 Task: Create a section Automated Deployment Sprint and in the section, add a milestone Infrastructure Upgrades in the project Touchstone.
Action: Mouse moved to (132, 435)
Screenshot: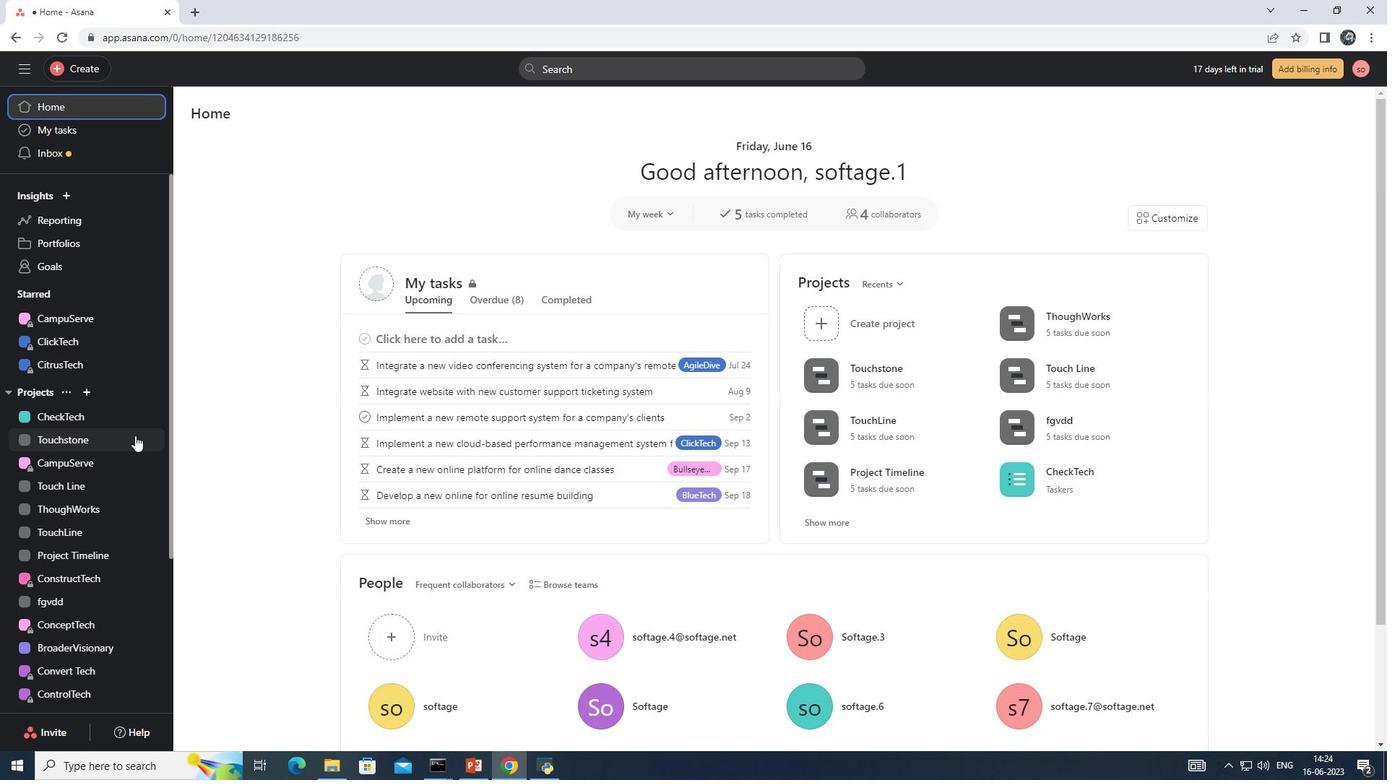 
Action: Mouse pressed left at (132, 435)
Screenshot: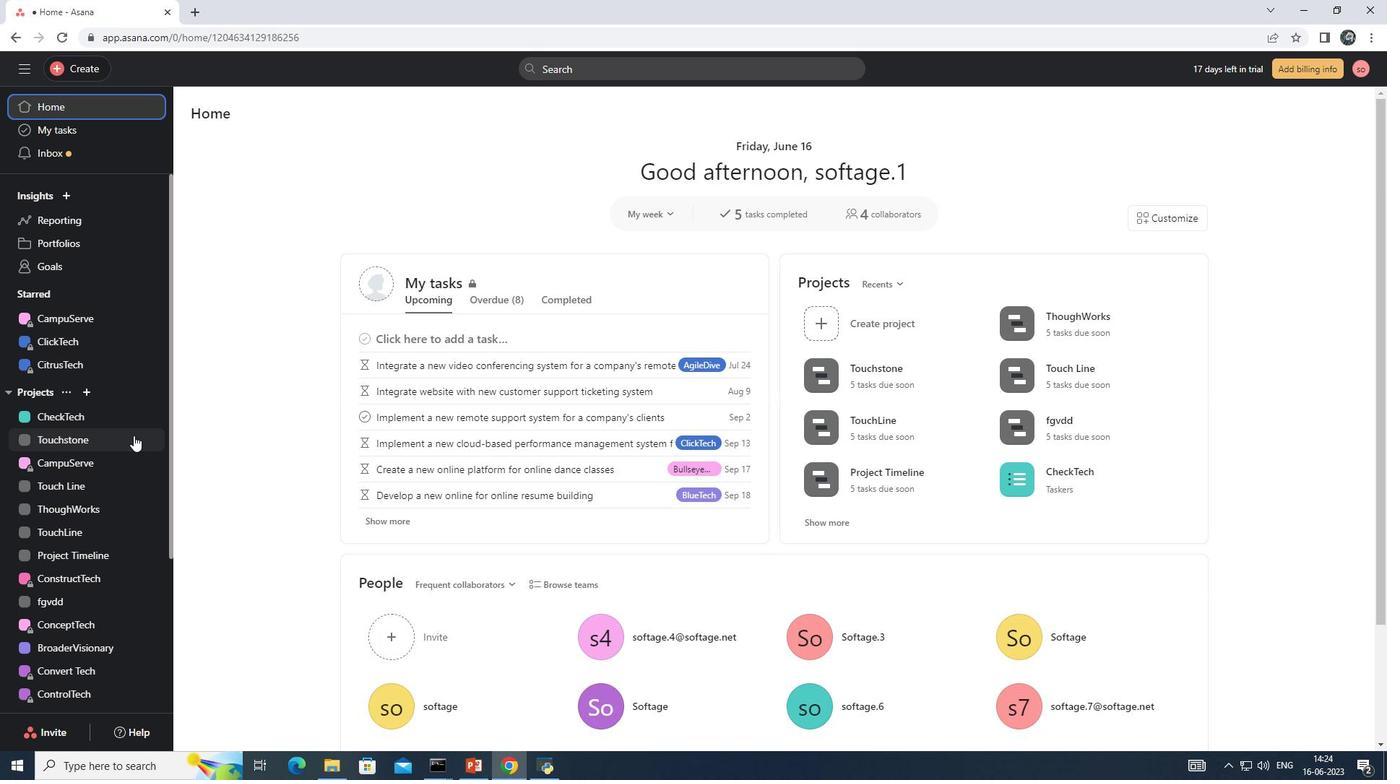 
Action: Mouse moved to (257, 176)
Screenshot: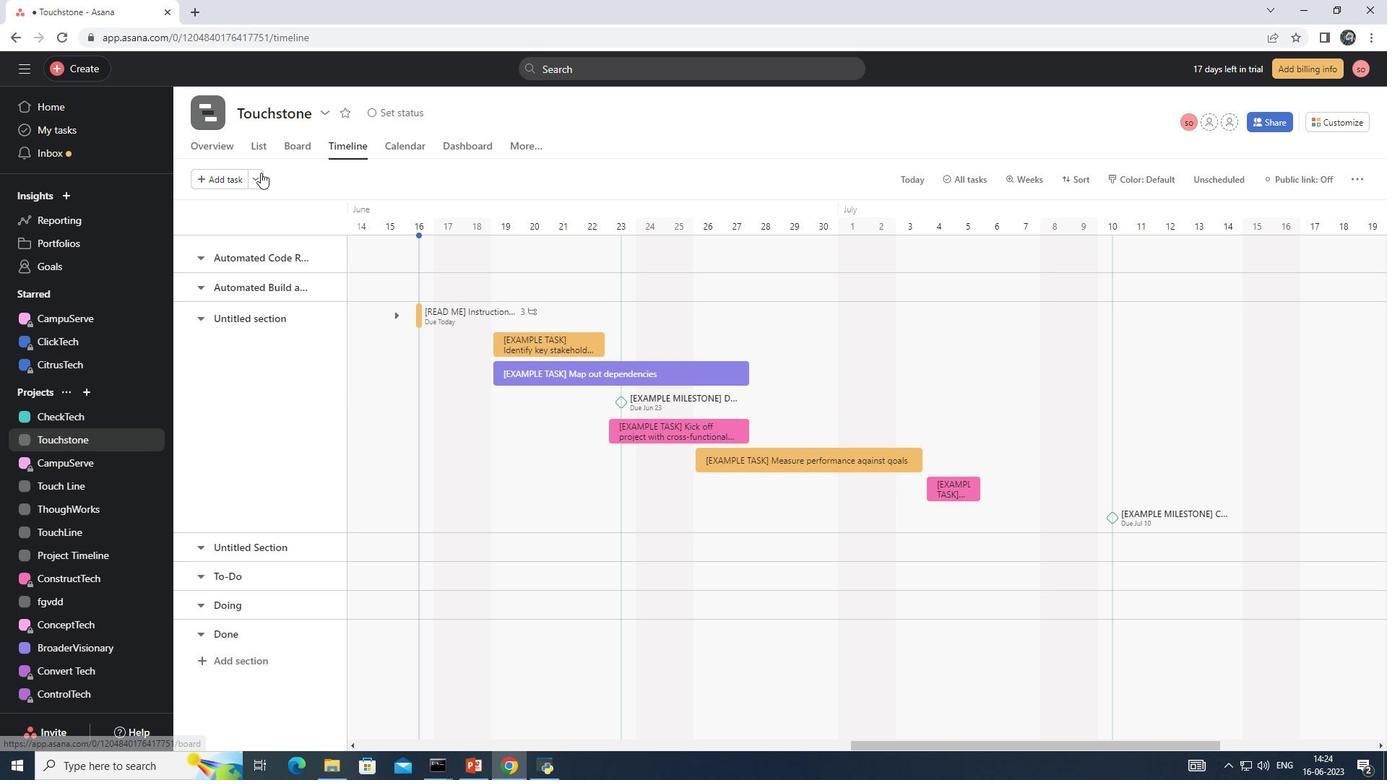 
Action: Mouse pressed left at (257, 176)
Screenshot: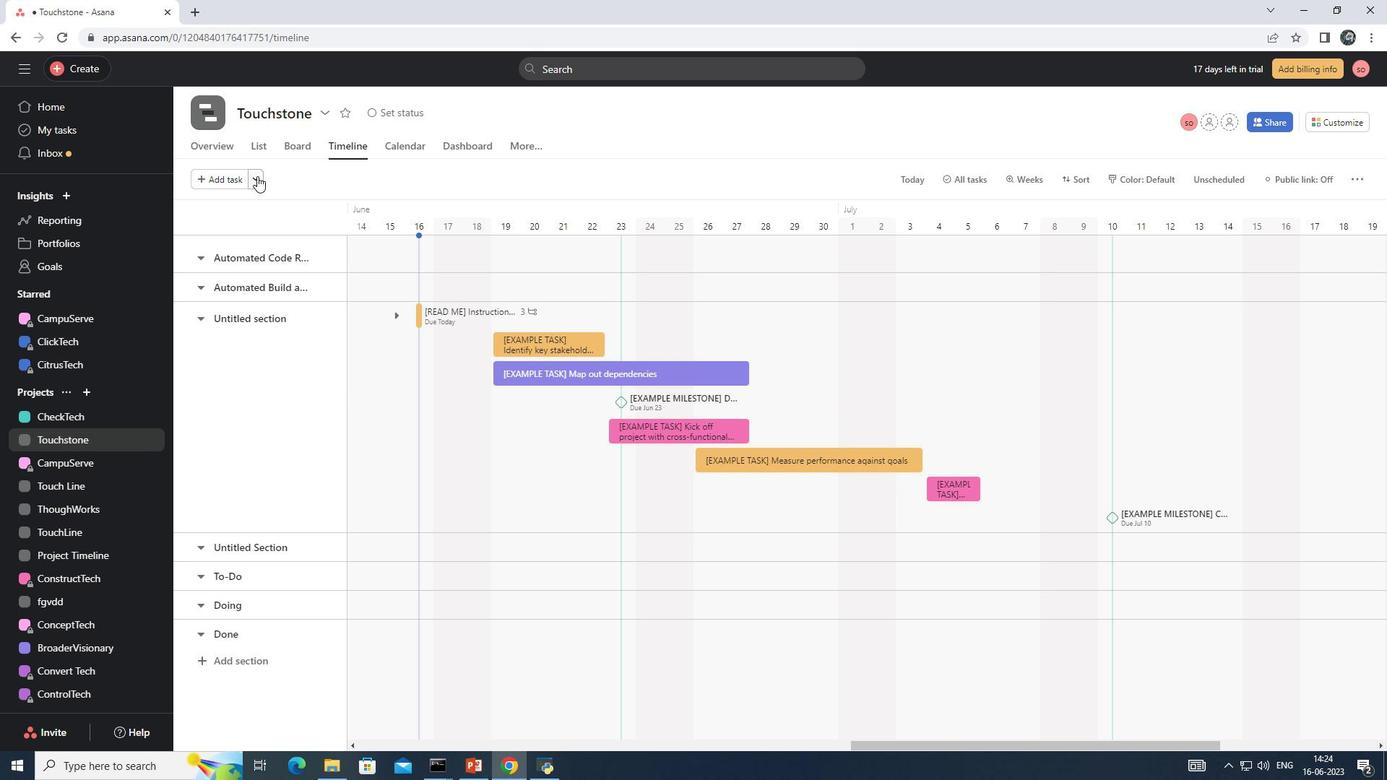 
Action: Mouse moved to (289, 204)
Screenshot: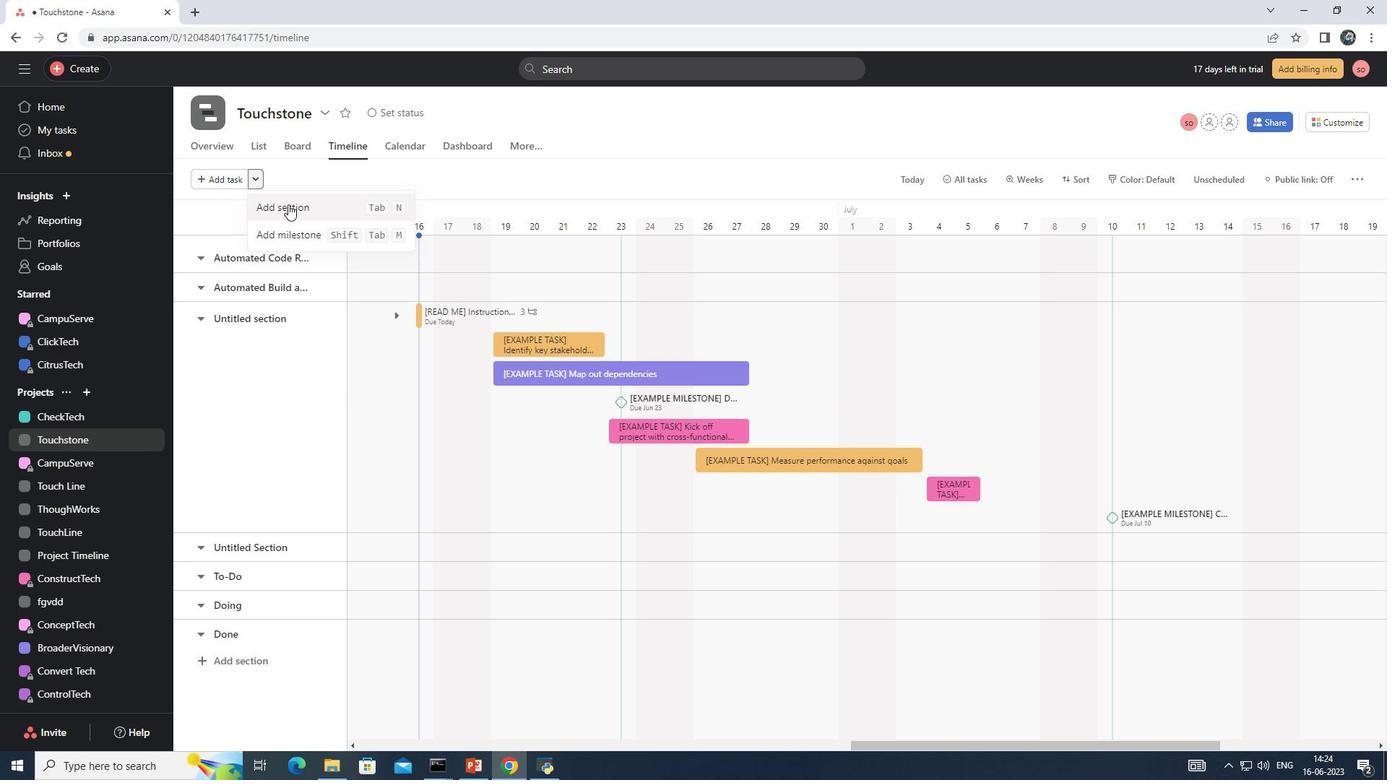 
Action: Mouse pressed left at (289, 204)
Screenshot: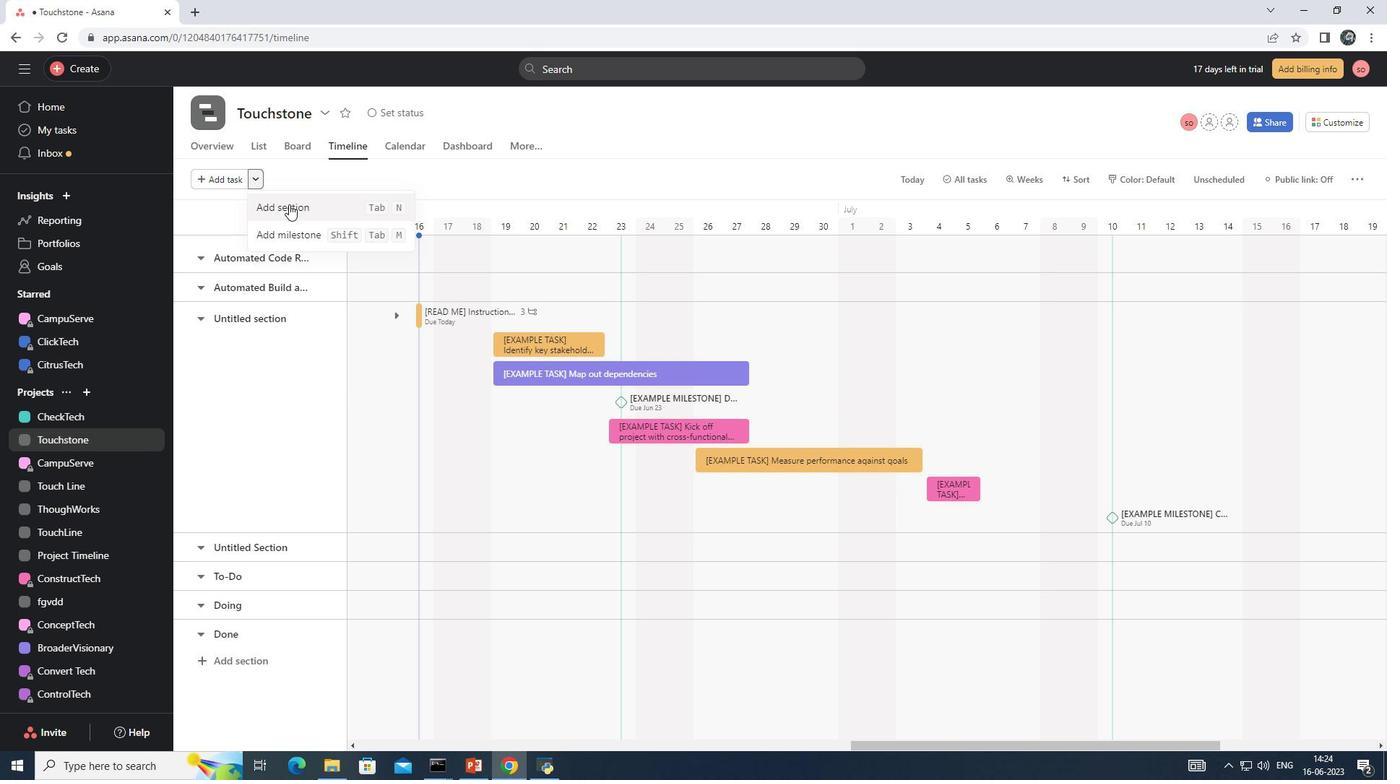 
Action: Mouse moved to (254, 143)
Screenshot: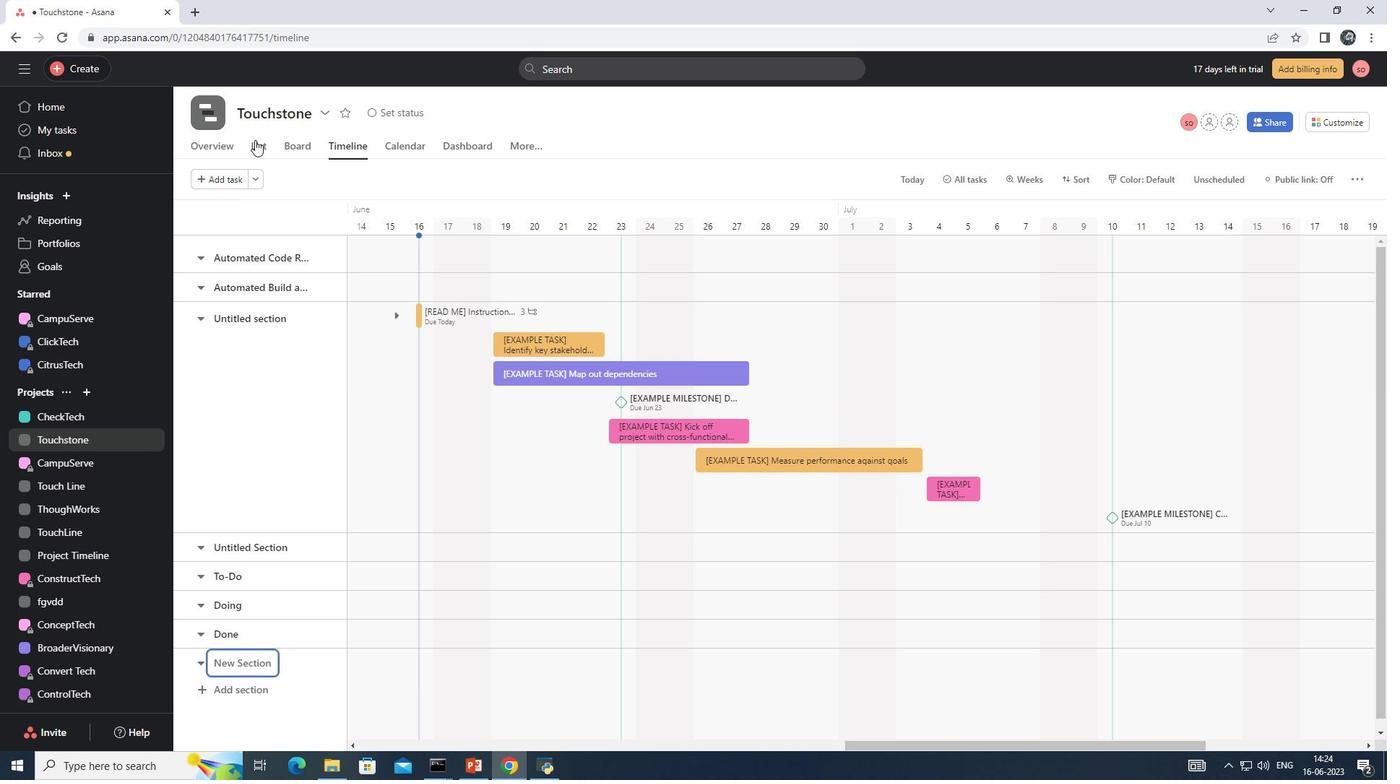 
Action: Mouse pressed left at (254, 143)
Screenshot: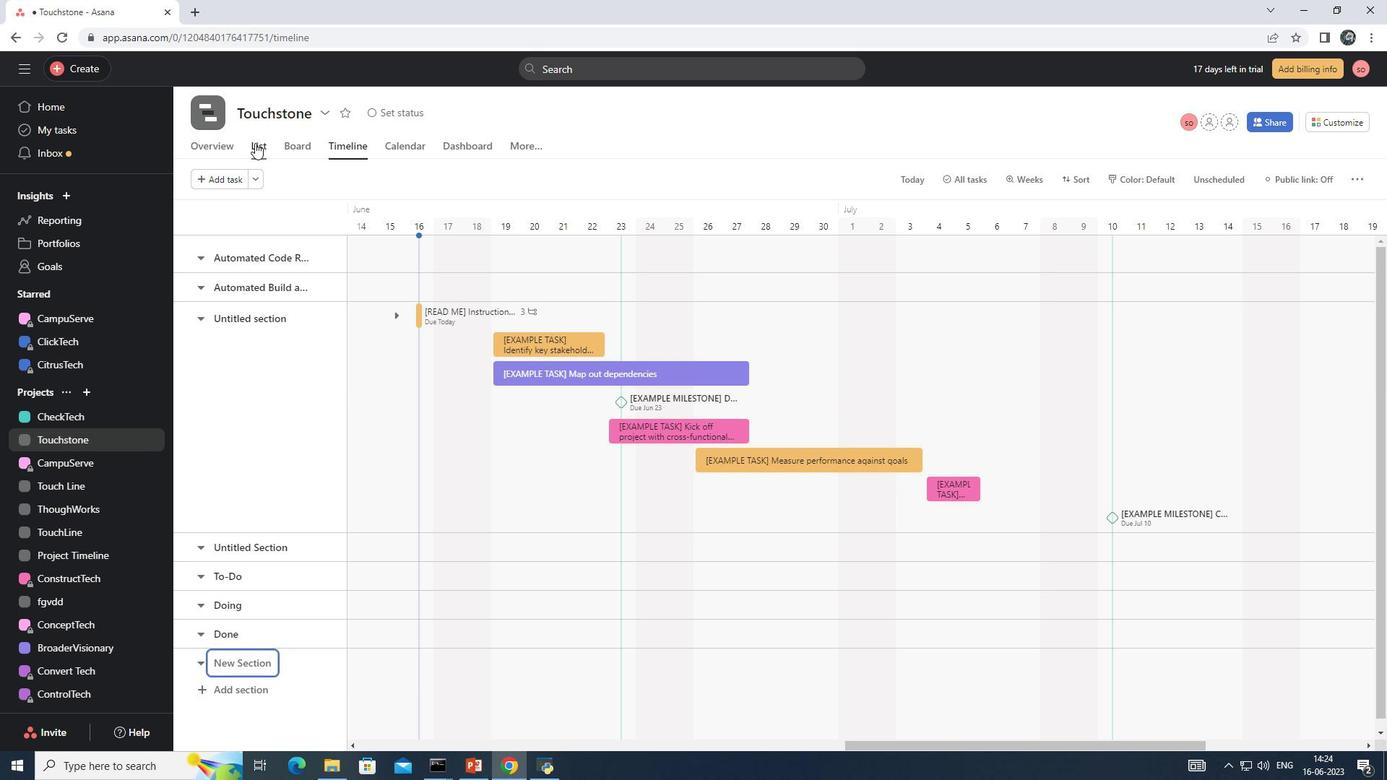 
Action: Mouse moved to (257, 174)
Screenshot: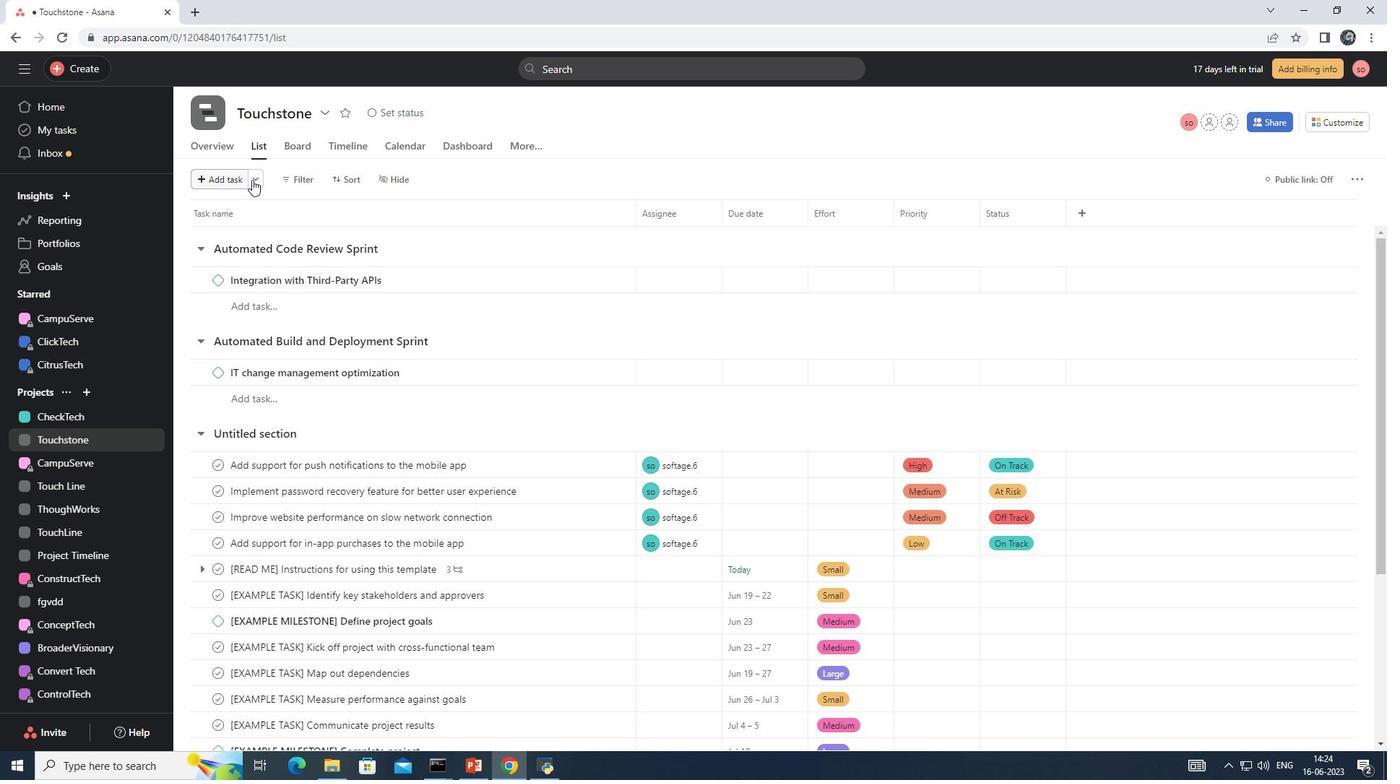 
Action: Mouse pressed left at (257, 174)
Screenshot: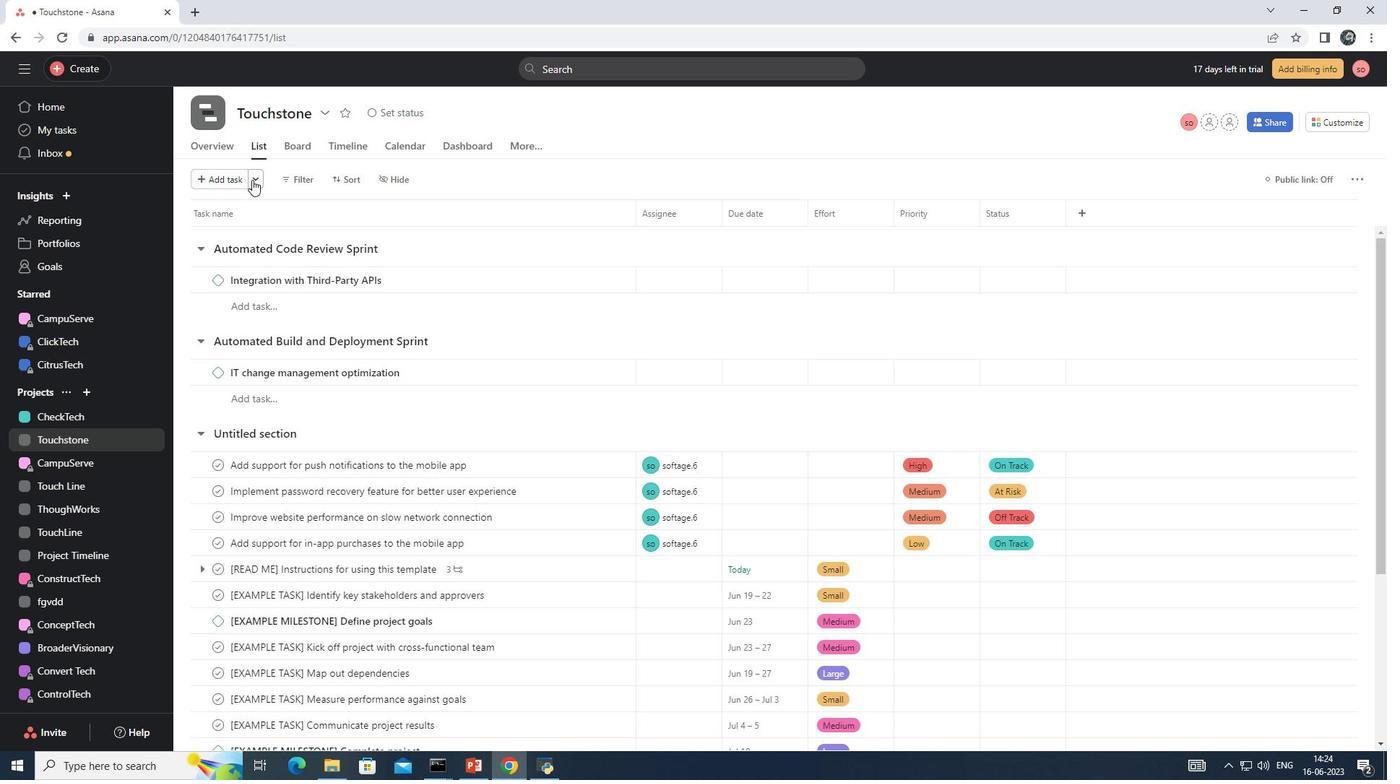 
Action: Mouse moved to (272, 207)
Screenshot: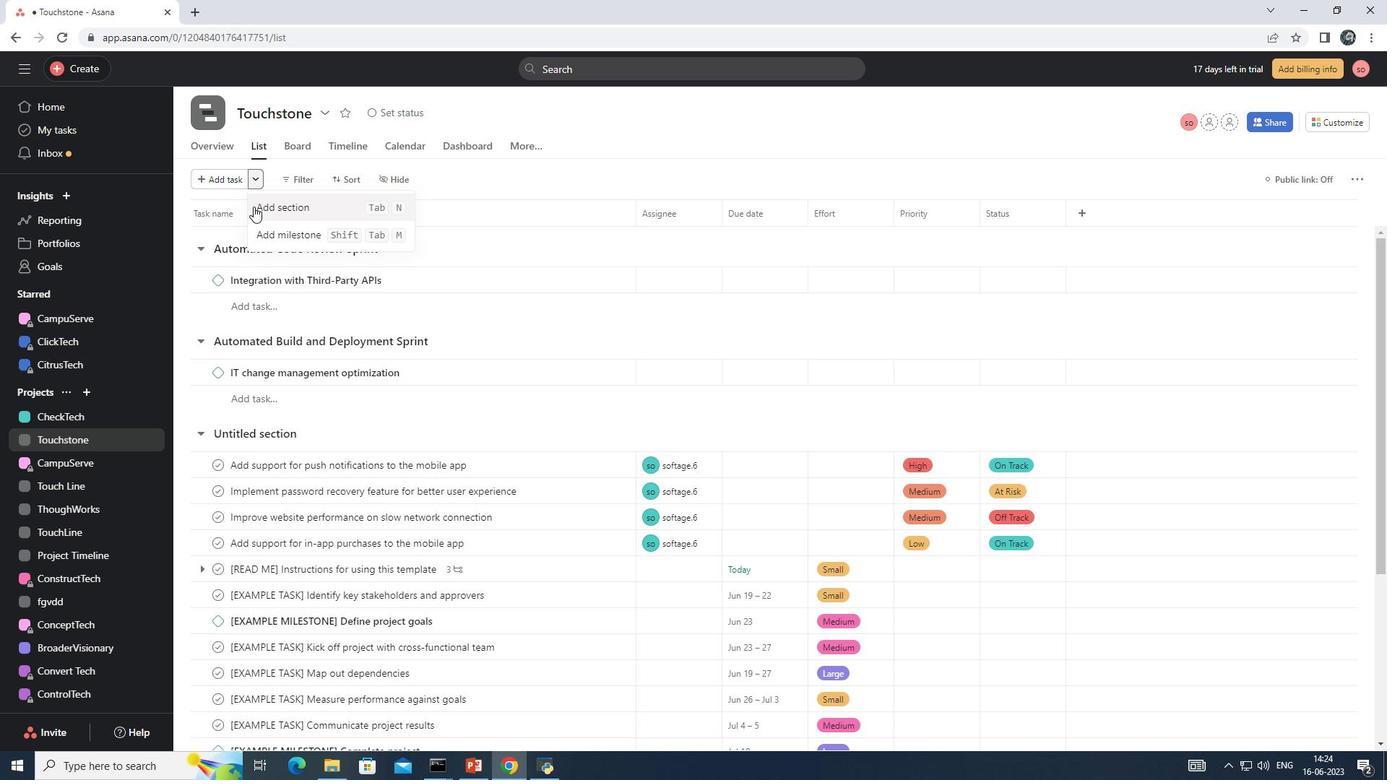 
Action: Mouse pressed left at (272, 207)
Screenshot: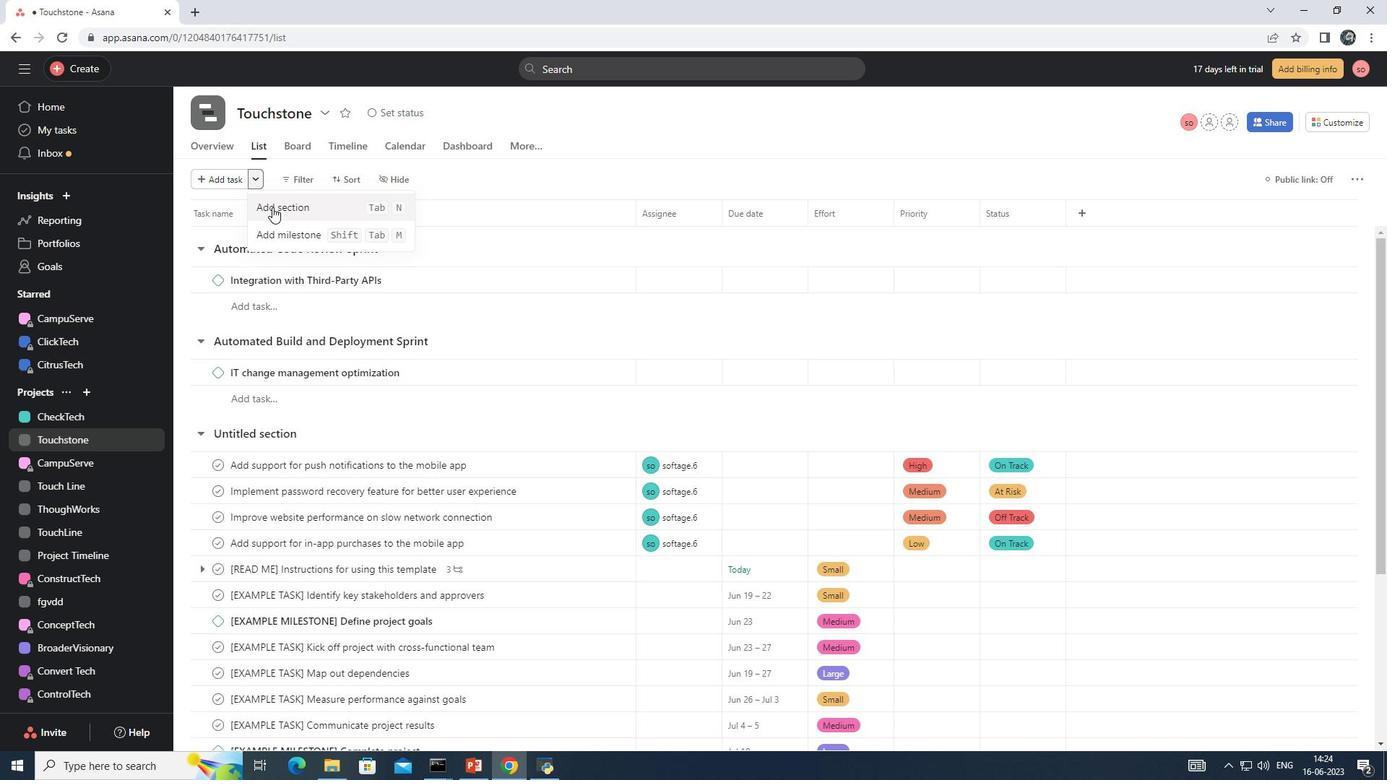 
Action: Mouse moved to (260, 249)
Screenshot: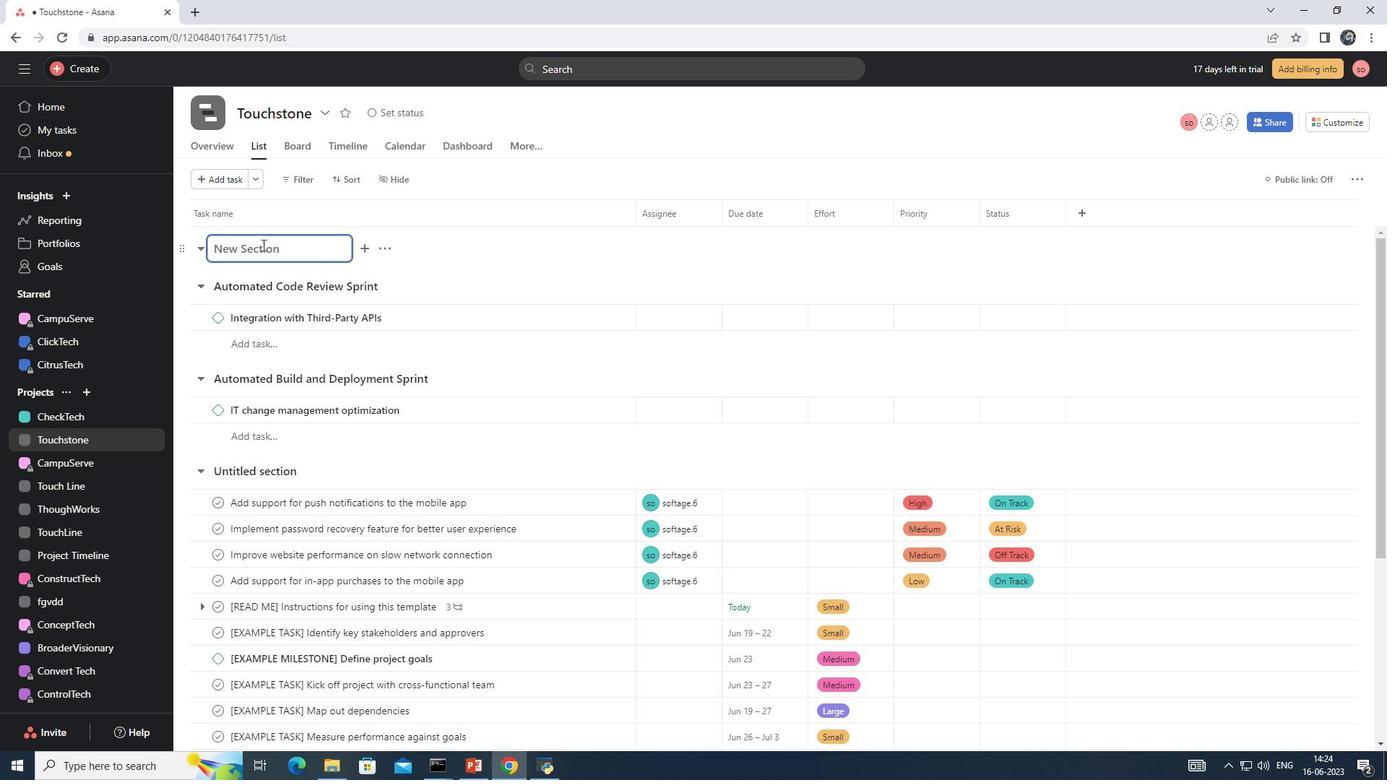 
Action: Key pressed <Key.shift>Autpmated<Key.space><Key.shift>Deployment<Key.space><Key.shift>Sprint
Screenshot: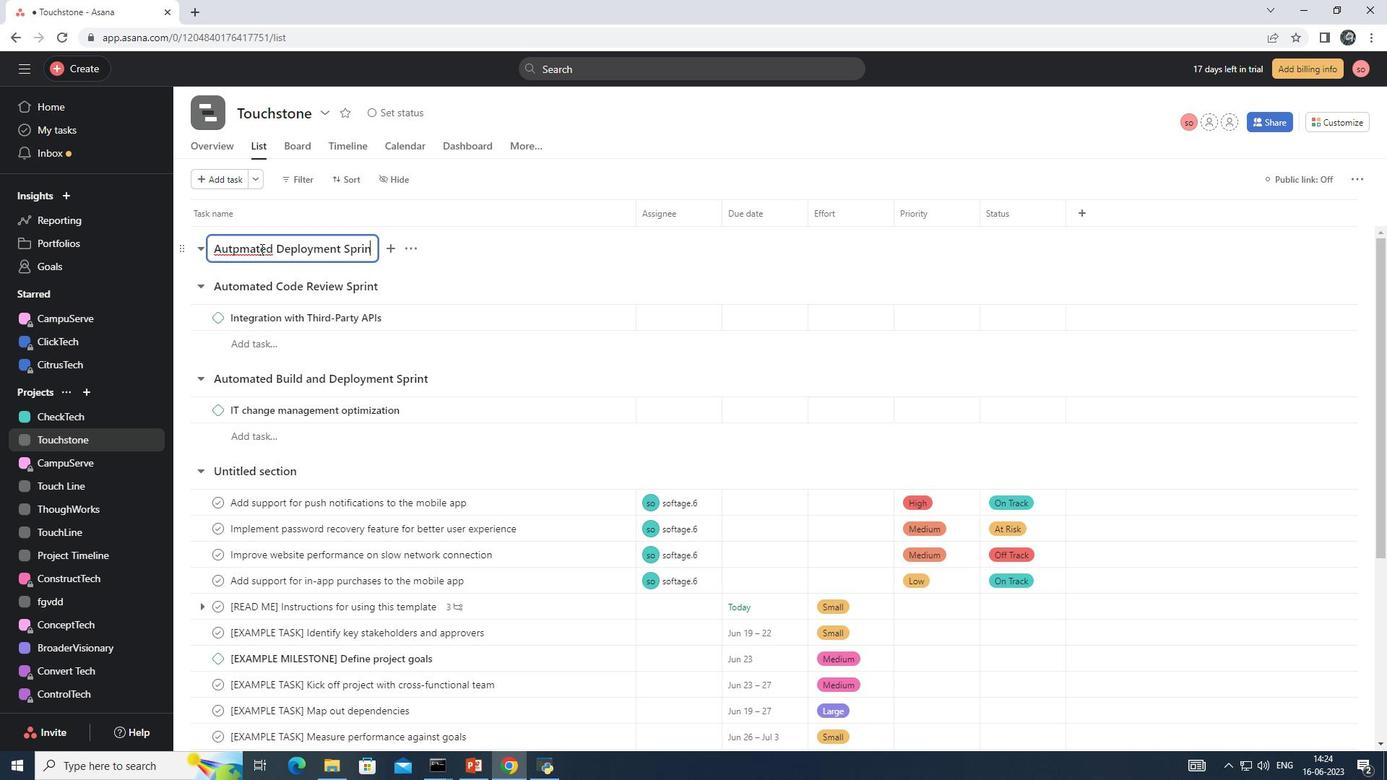 
Action: Mouse moved to (237, 249)
Screenshot: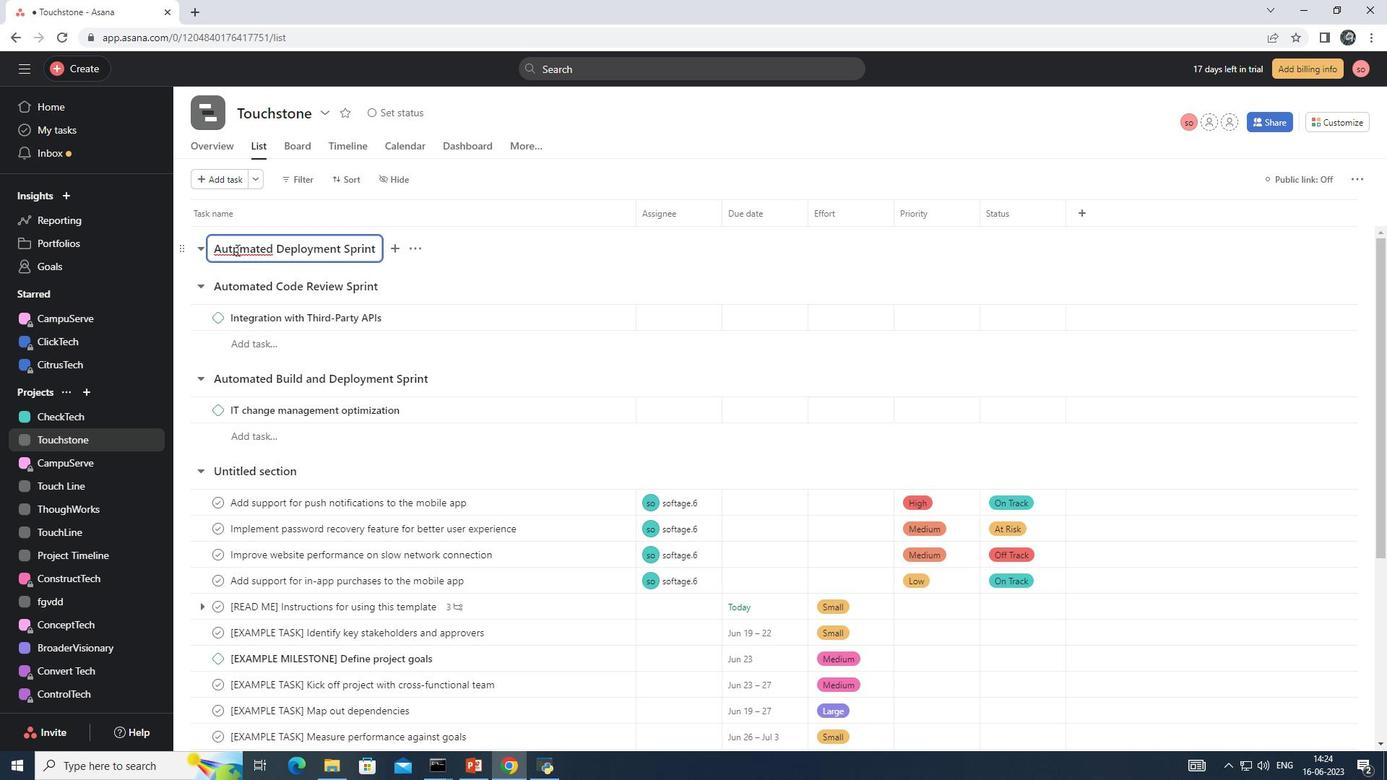 
Action: Mouse pressed left at (237, 249)
Screenshot: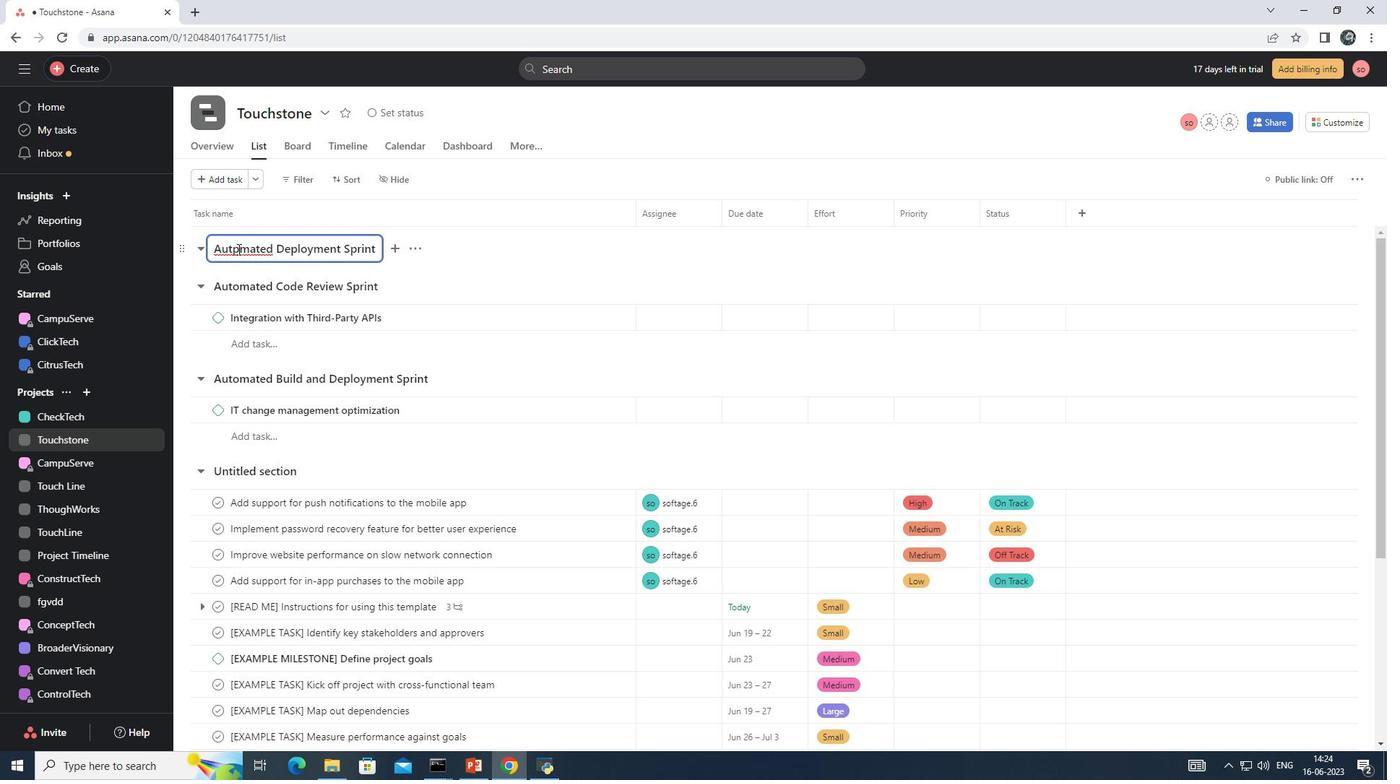 
Action: Mouse moved to (256, 285)
Screenshot: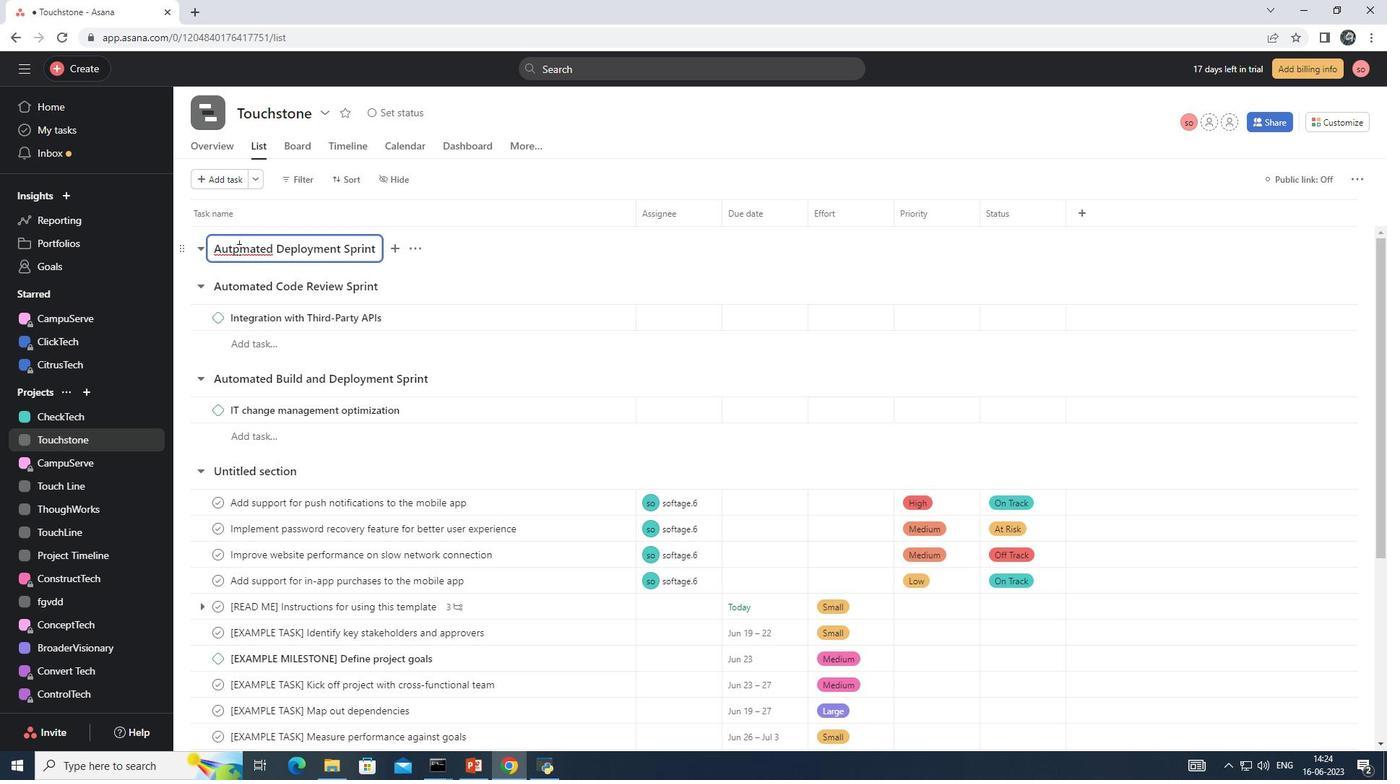 
Action: Key pressed <Key.backspace>o
Screenshot: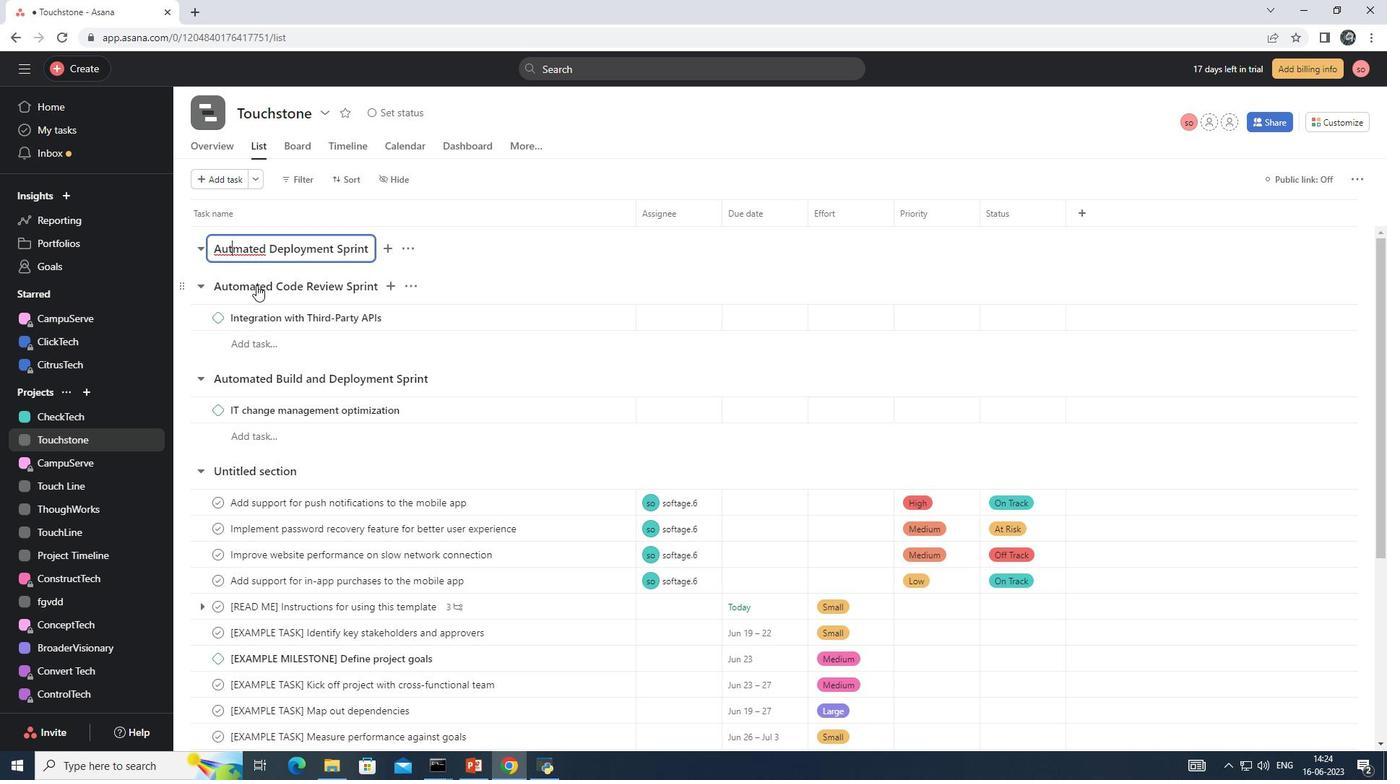 
Action: Mouse moved to (256, 175)
Screenshot: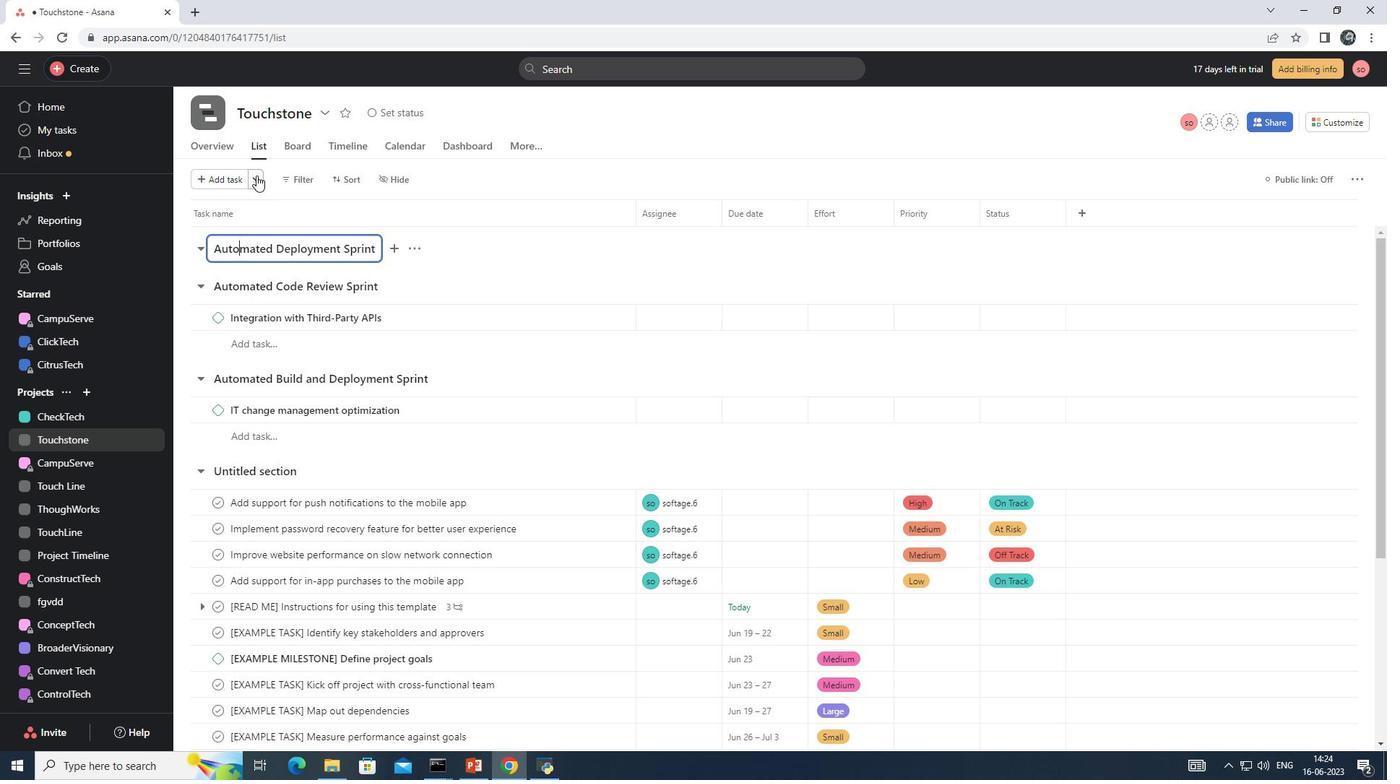 
Action: Mouse pressed left at (256, 175)
Screenshot: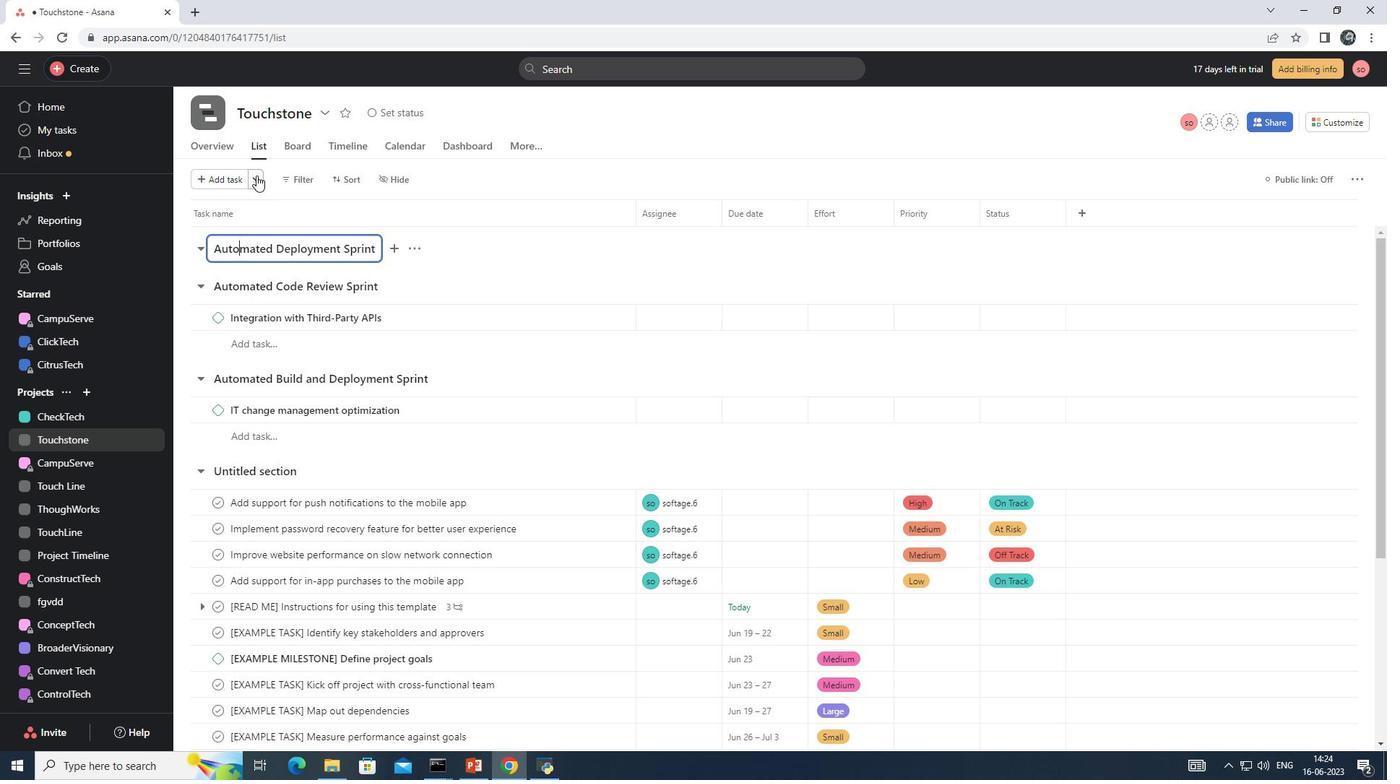 
Action: Mouse moved to (279, 236)
Screenshot: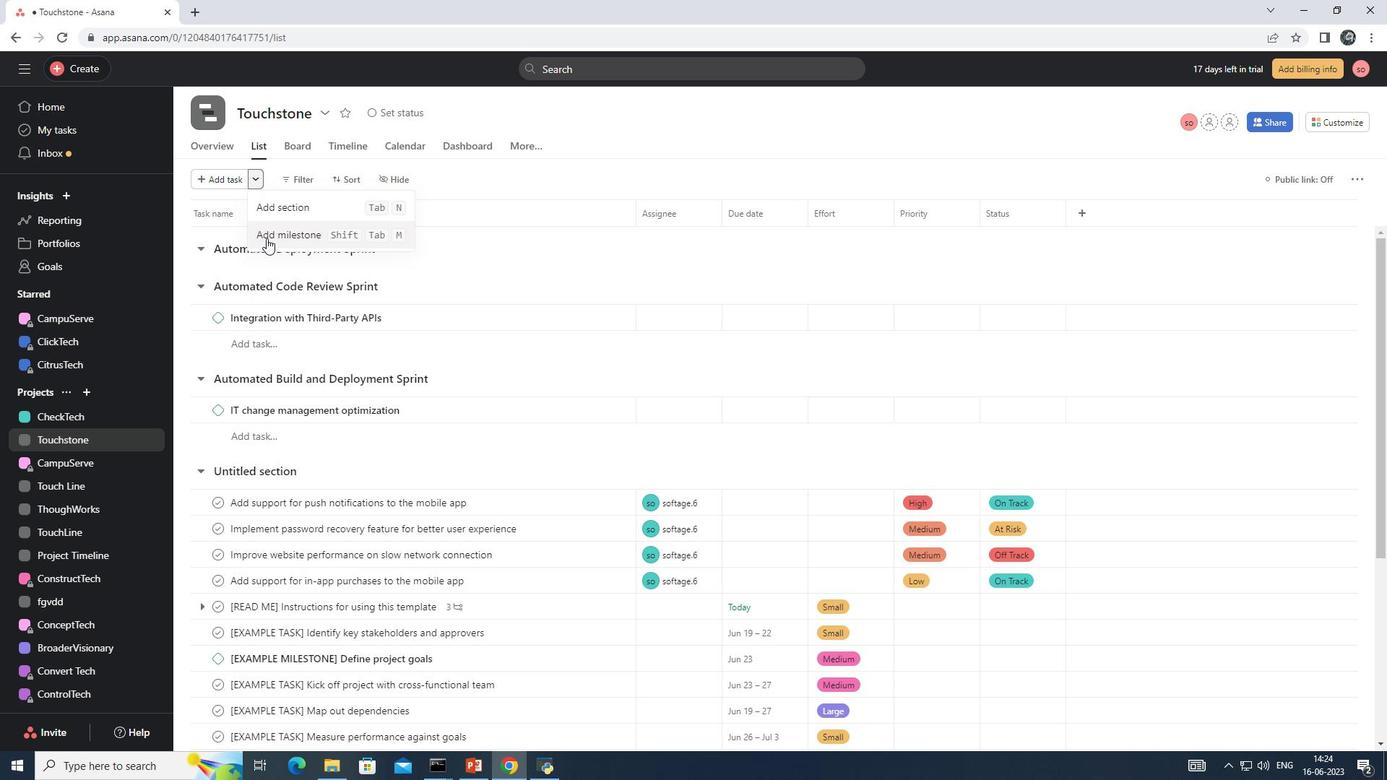 
Action: Mouse pressed left at (279, 236)
Screenshot: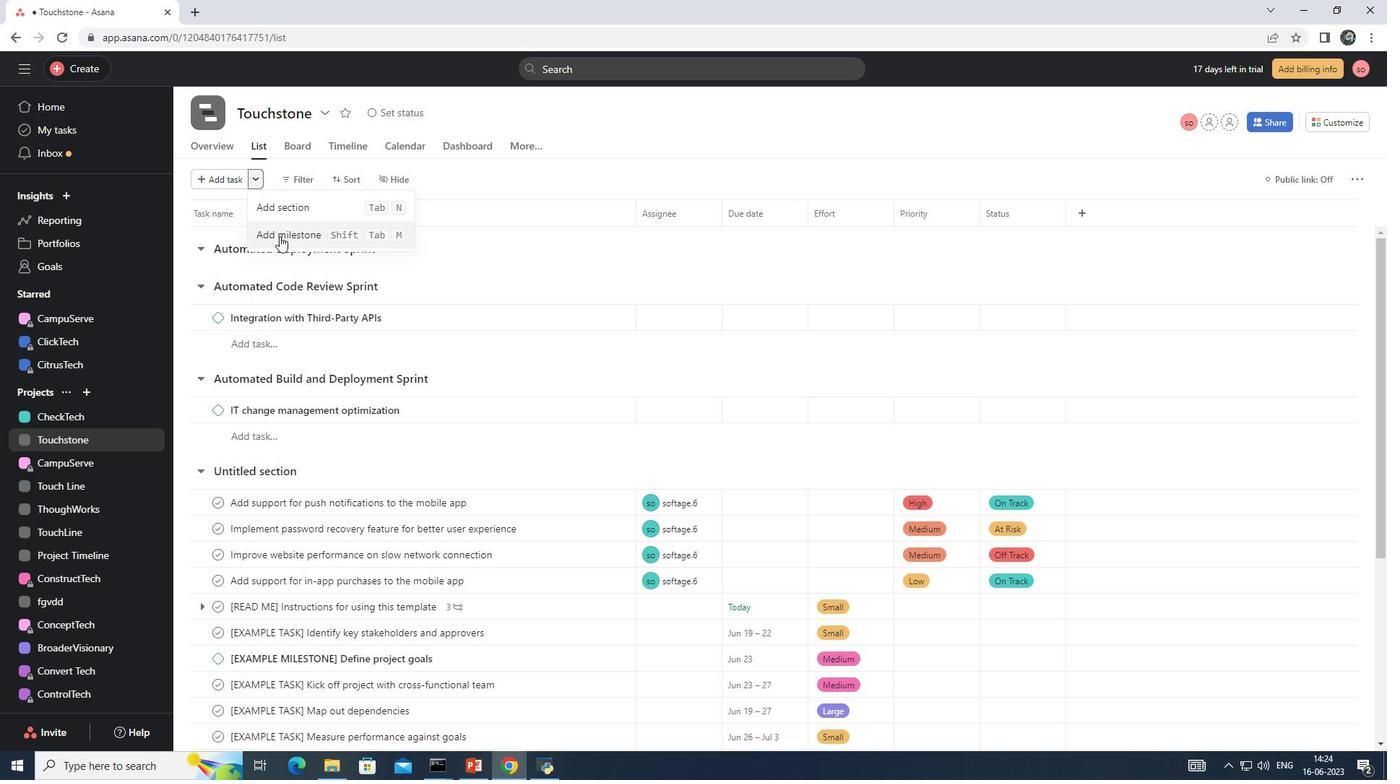 
Action: Mouse moved to (331, 285)
Screenshot: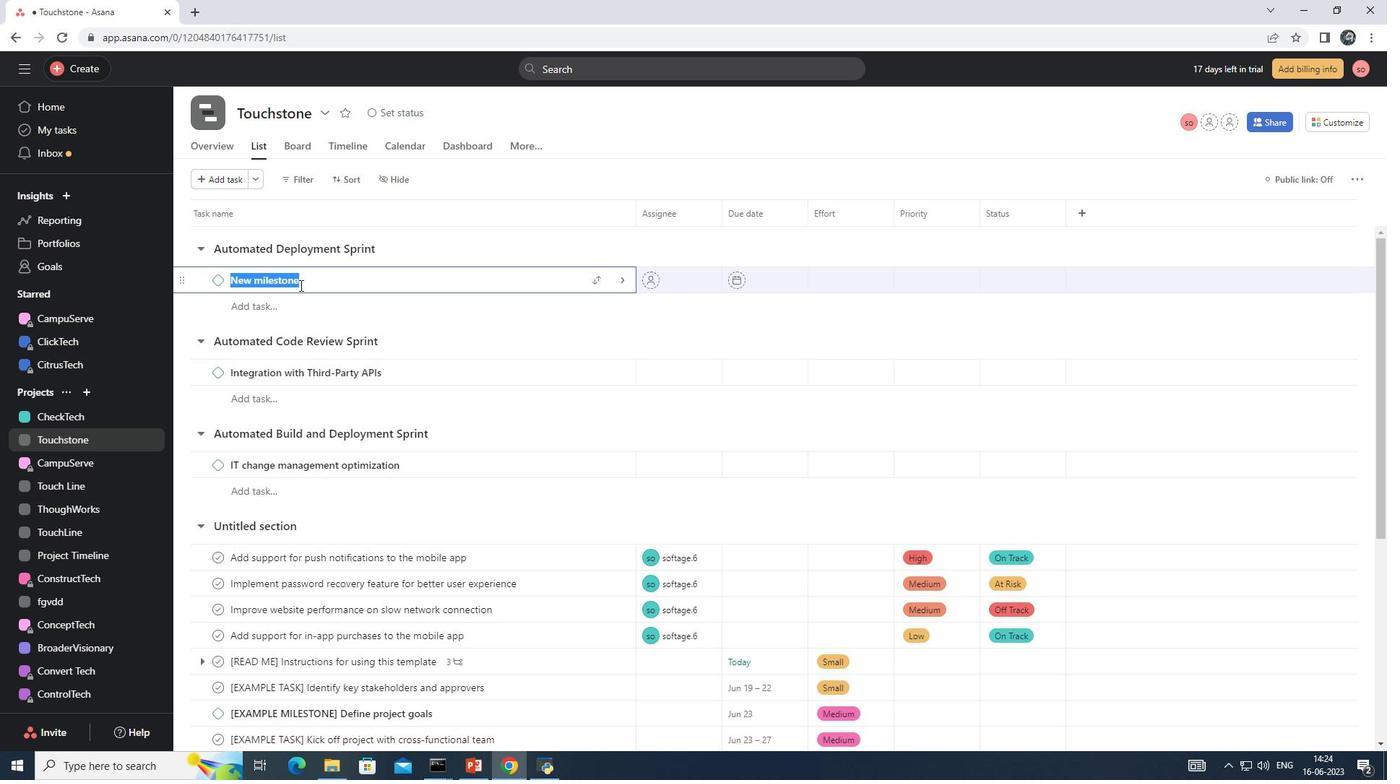 
Action: Key pressed <Key.backspace><Key.shift>IN<Key.backspace>nfrastructure<Key.space><Key.shift>Upgrades
Screenshot: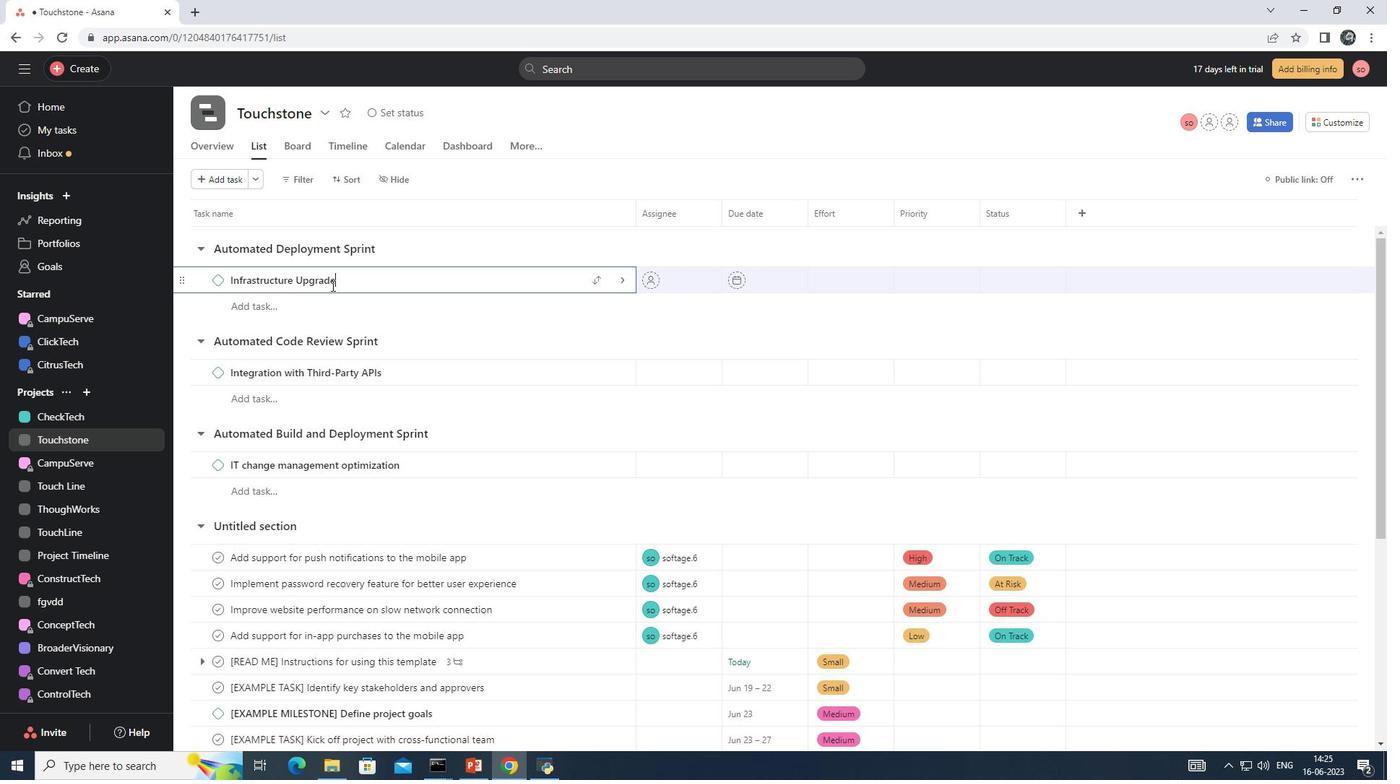 
Action: Mouse moved to (324, 286)
Screenshot: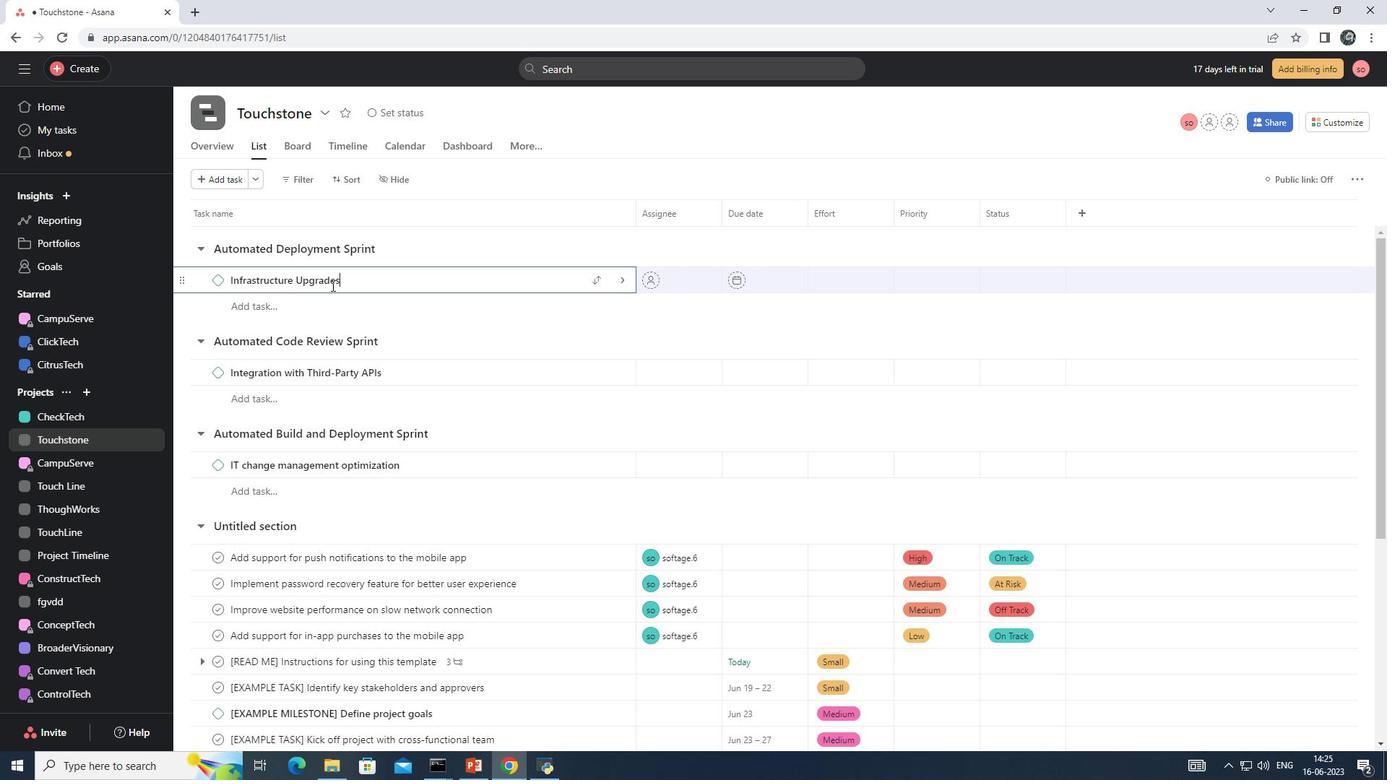 
